 Task: Create a sub task Release to Production / Go Live for the task  Create a new online platform for online gaming tournaments in the project BarTech , assign it to team member softage.1@softage.net and update the status of the sub task to  Off Track , set the priority of the sub task to High
Action: Mouse moved to (366, 289)
Screenshot: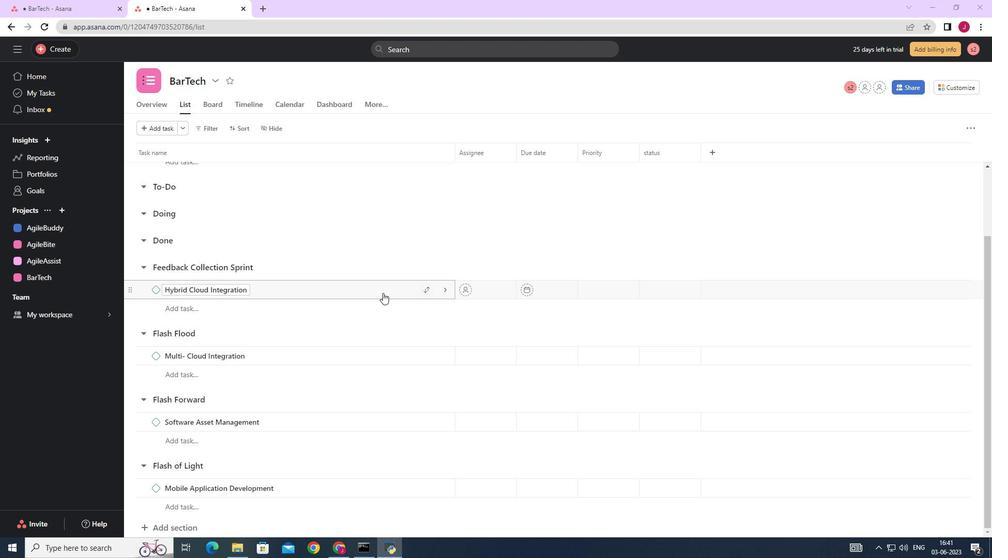 
Action: Mouse scrolled (366, 289) with delta (0, 0)
Screenshot: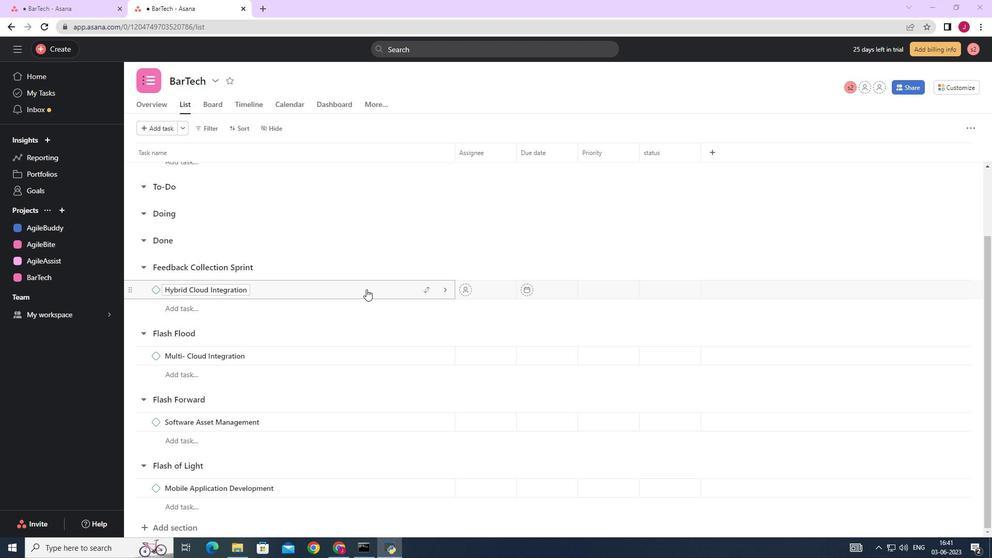 
Action: Mouse scrolled (366, 289) with delta (0, 0)
Screenshot: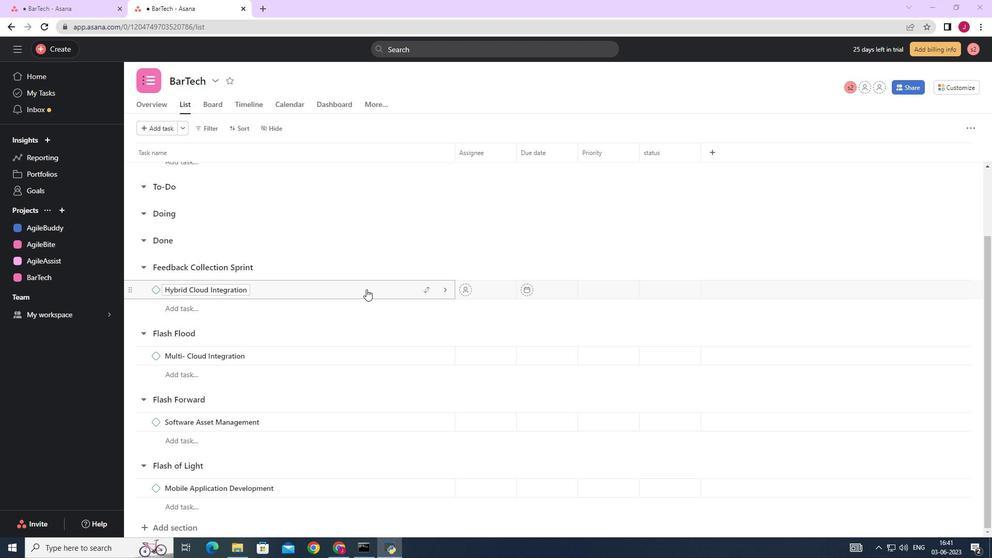 
Action: Mouse scrolled (366, 289) with delta (0, 0)
Screenshot: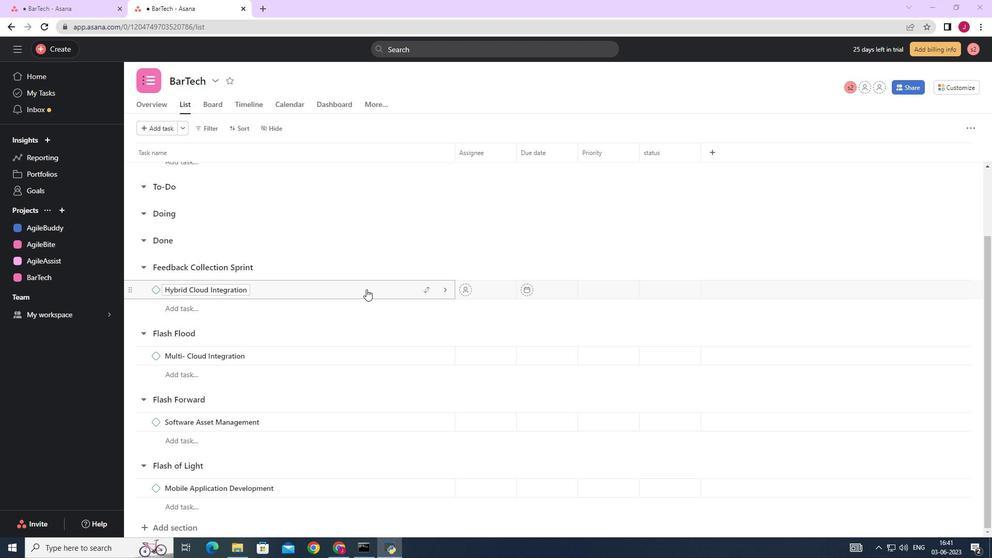 
Action: Mouse scrolled (366, 289) with delta (0, 0)
Screenshot: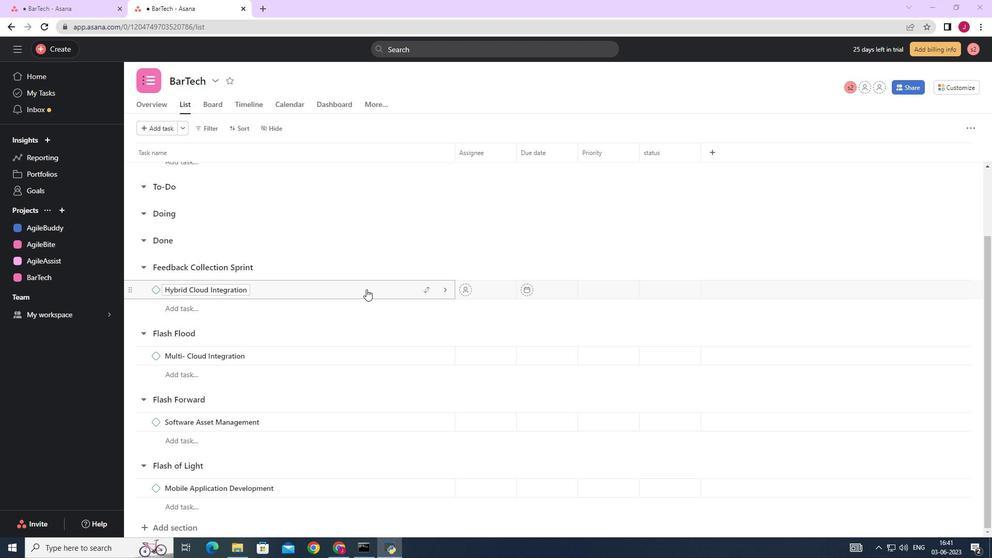 
Action: Mouse moved to (360, 318)
Screenshot: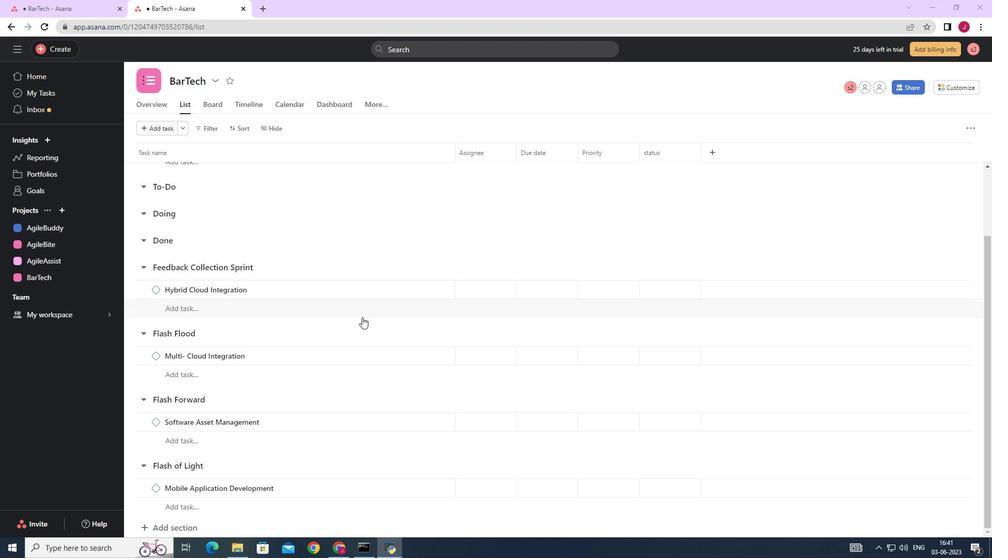 
Action: Mouse scrolled (361, 319) with delta (0, 0)
Screenshot: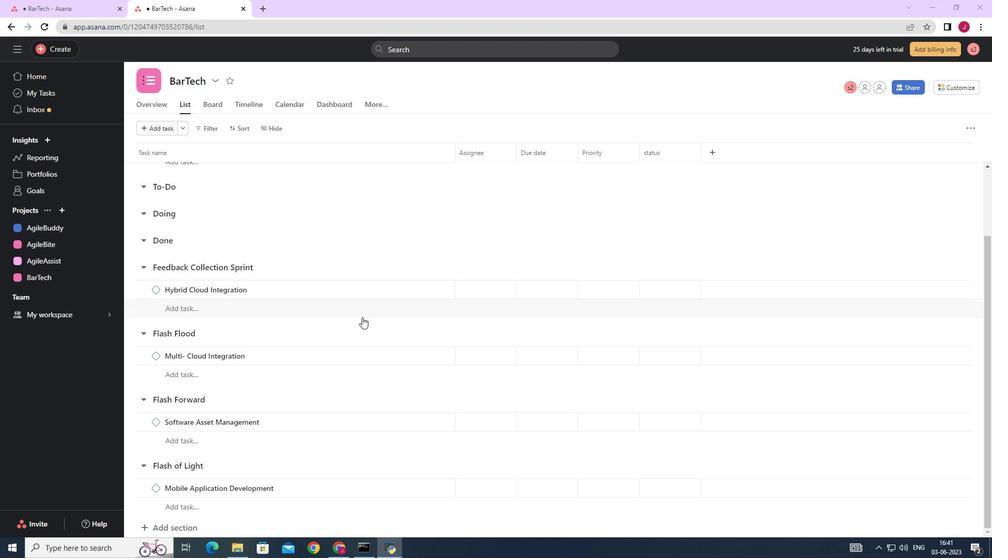 
Action: Mouse moved to (359, 318)
Screenshot: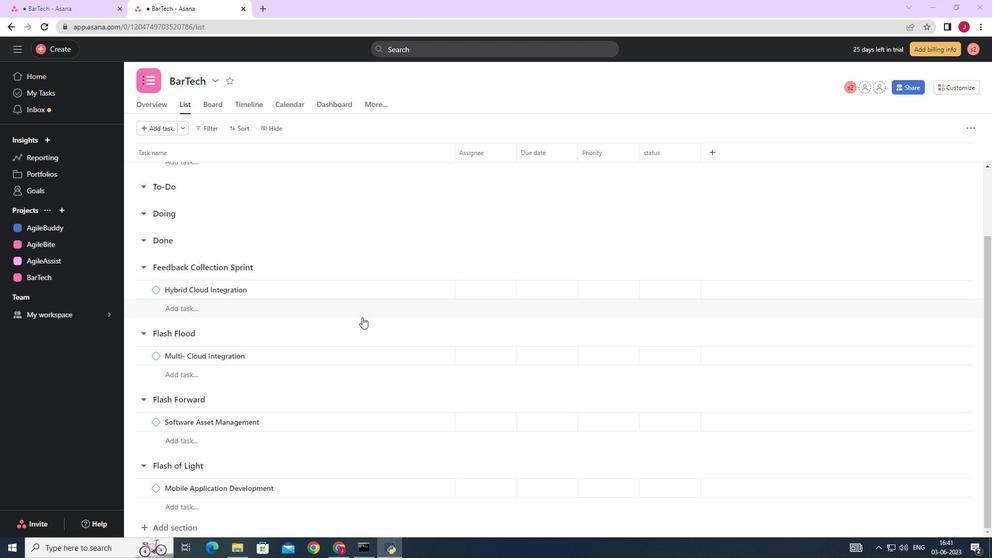 
Action: Mouse scrolled (361, 319) with delta (0, 0)
Screenshot: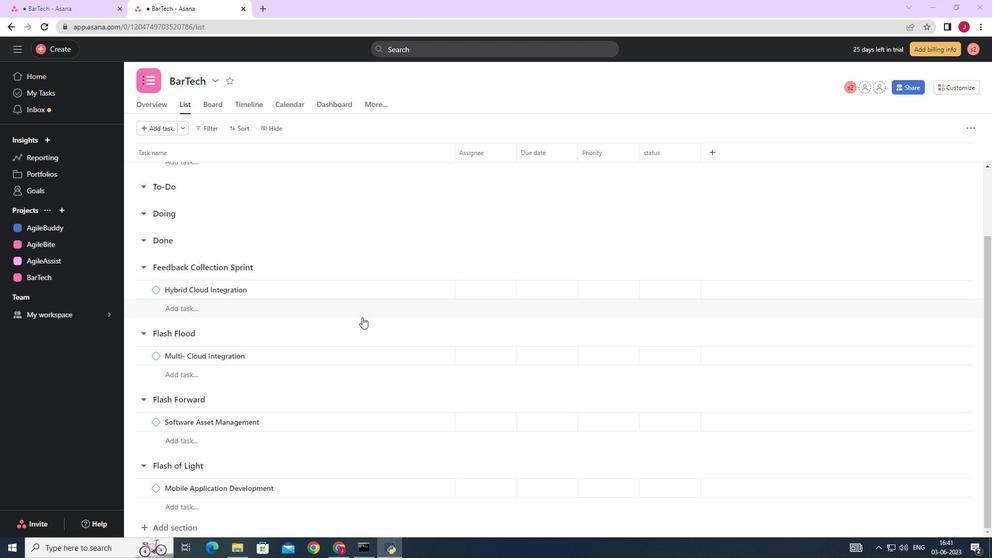 
Action: Mouse scrolled (361, 319) with delta (0, 0)
Screenshot: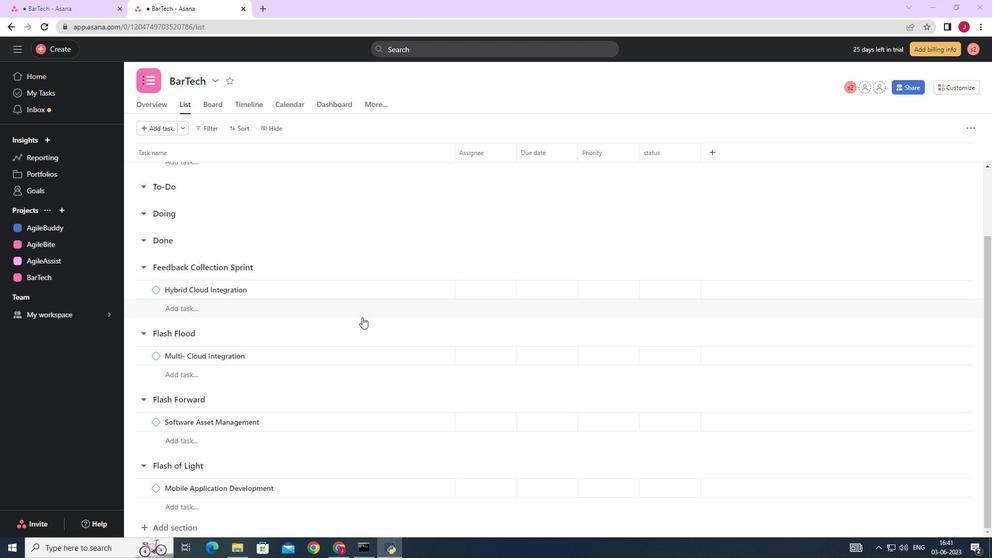 
Action: Mouse moved to (331, 312)
Screenshot: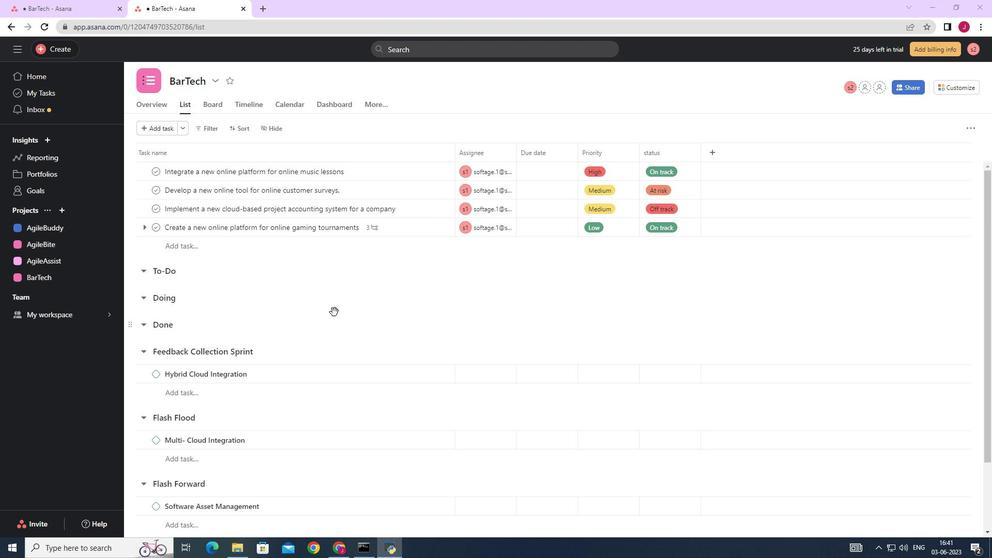 
Action: Mouse scrolled (331, 311) with delta (0, 0)
Screenshot: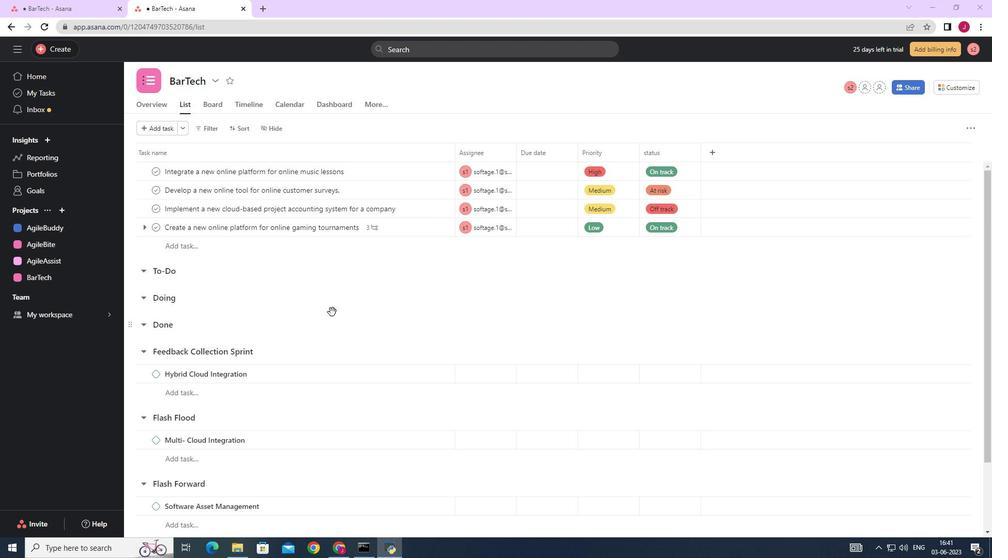 
Action: Mouse scrolled (331, 311) with delta (0, 0)
Screenshot: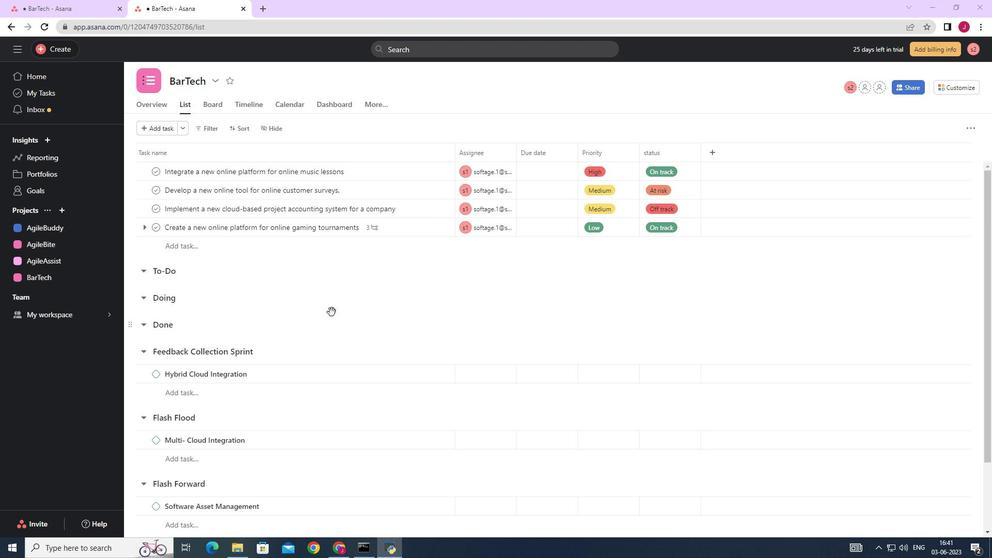 
Action: Mouse scrolled (331, 311) with delta (0, 0)
Screenshot: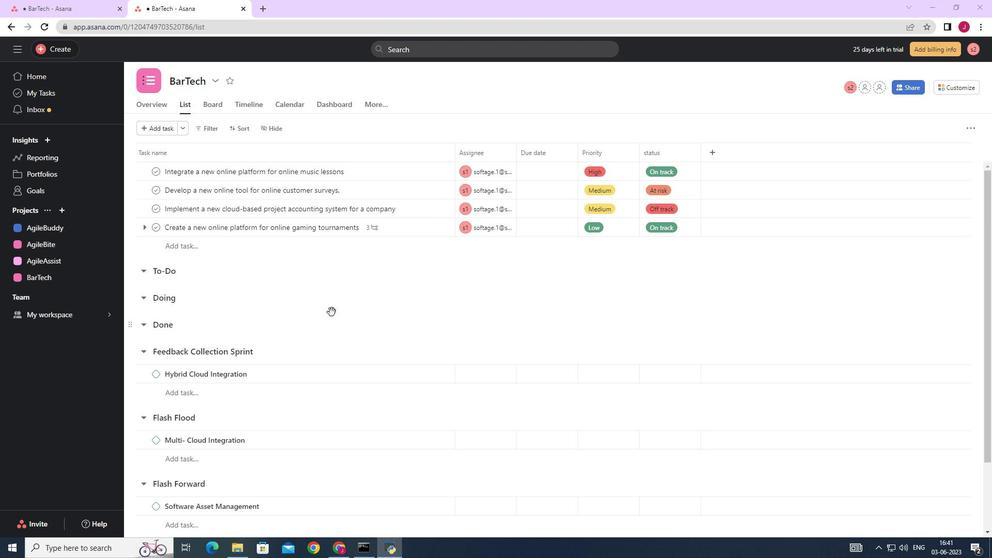
Action: Mouse scrolled (331, 311) with delta (0, 0)
Screenshot: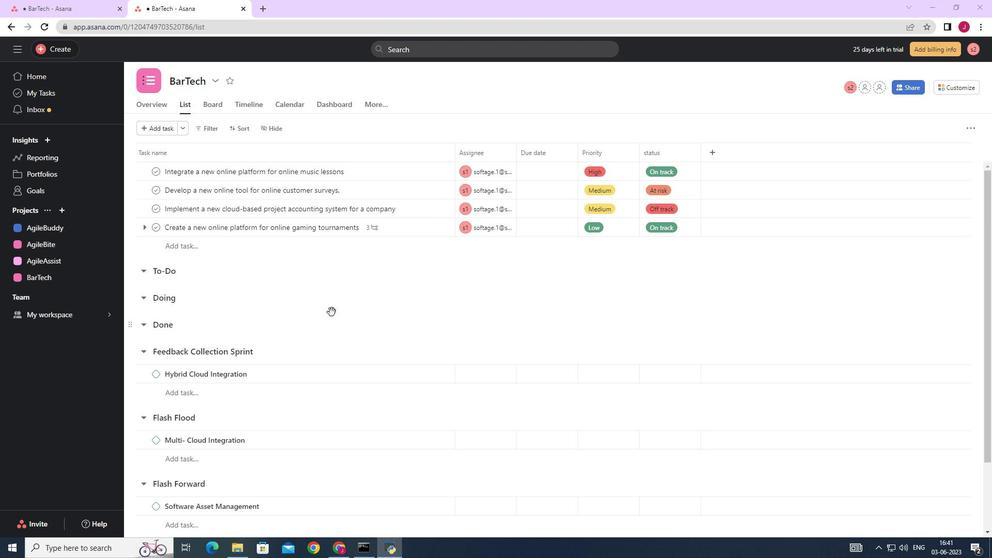 
Action: Mouse moved to (412, 260)
Screenshot: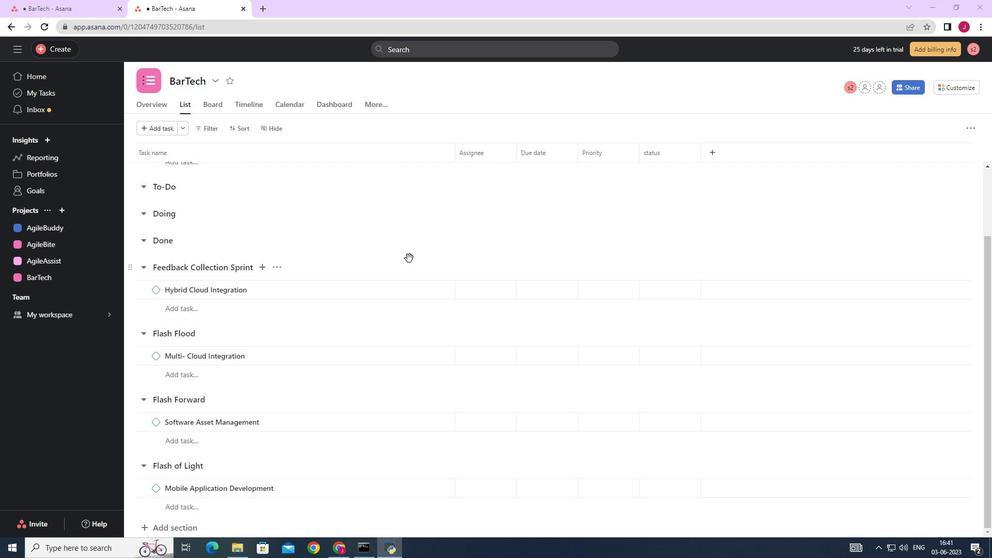 
Action: Mouse scrolled (412, 261) with delta (0, 0)
Screenshot: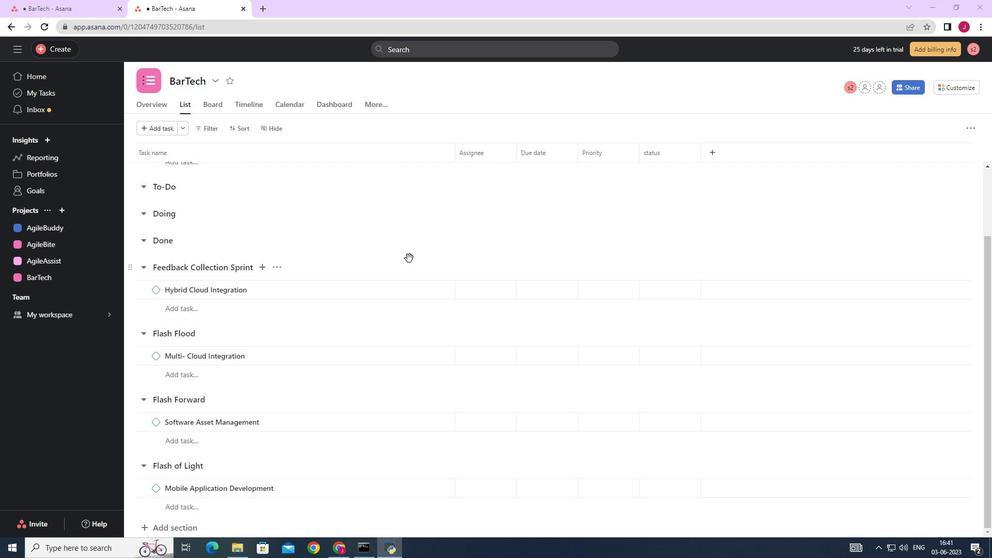 
Action: Mouse scrolled (412, 261) with delta (0, 0)
Screenshot: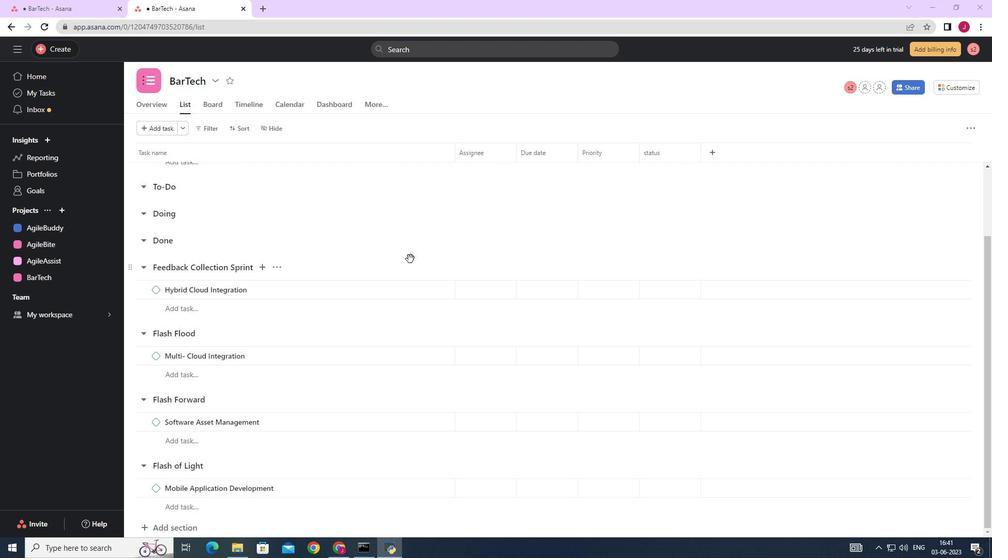 
Action: Mouse scrolled (412, 261) with delta (0, 0)
Screenshot: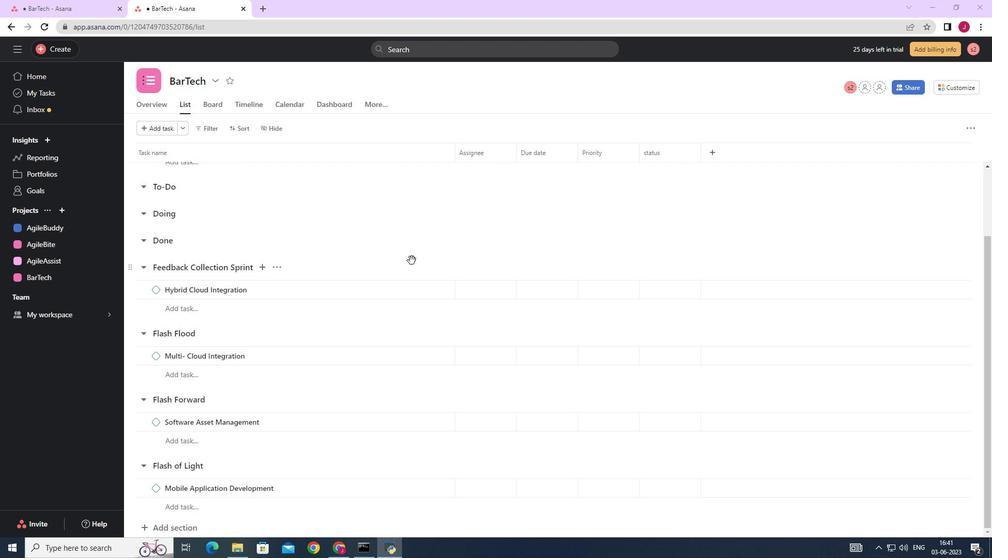 
Action: Mouse moved to (419, 272)
Screenshot: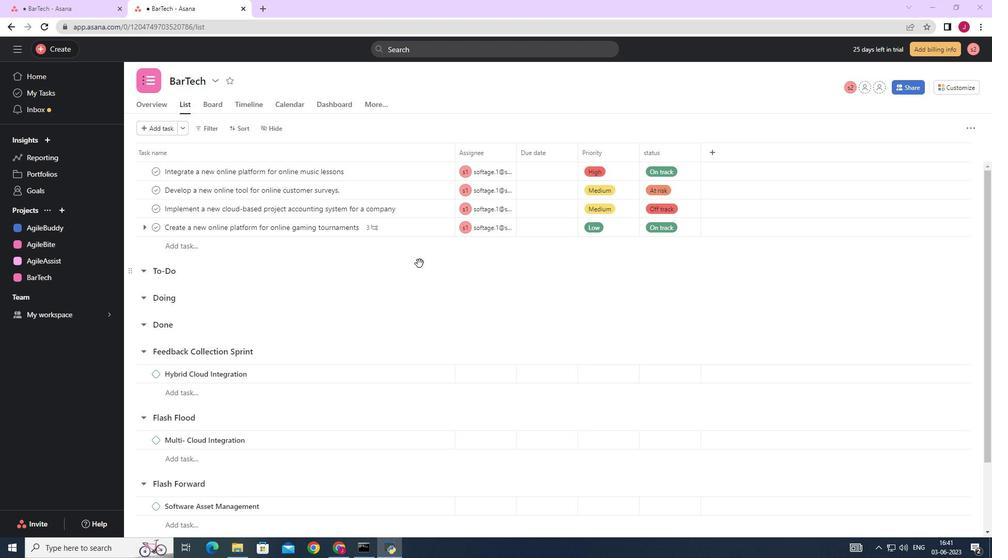 
Action: Mouse scrolled (419, 273) with delta (0, 0)
Screenshot: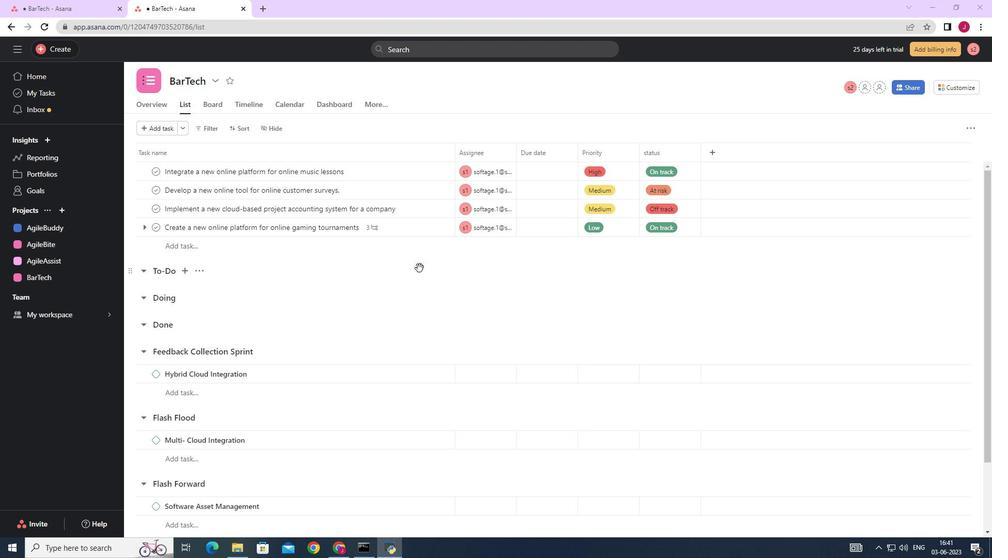 
Action: Mouse scrolled (419, 273) with delta (0, 0)
Screenshot: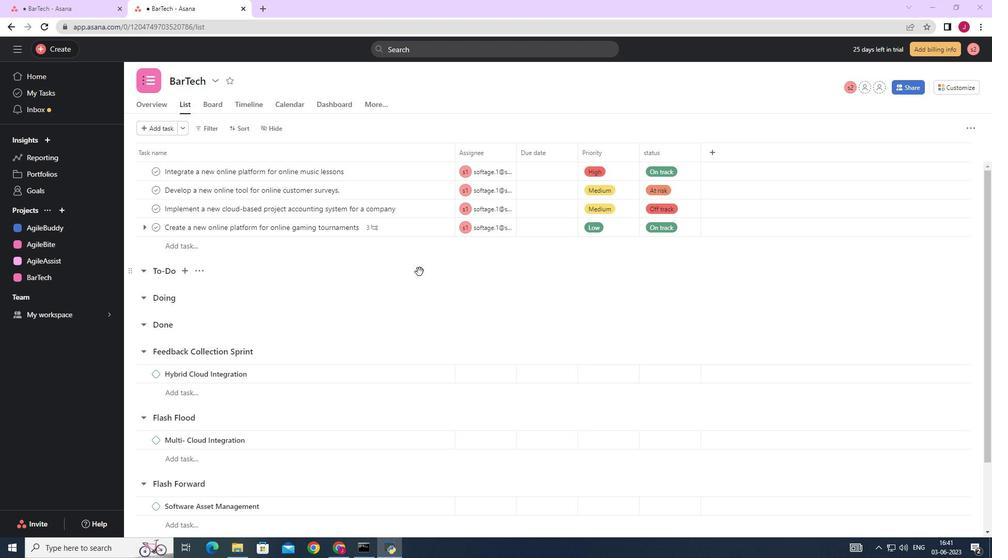 
Action: Mouse moved to (419, 273)
Screenshot: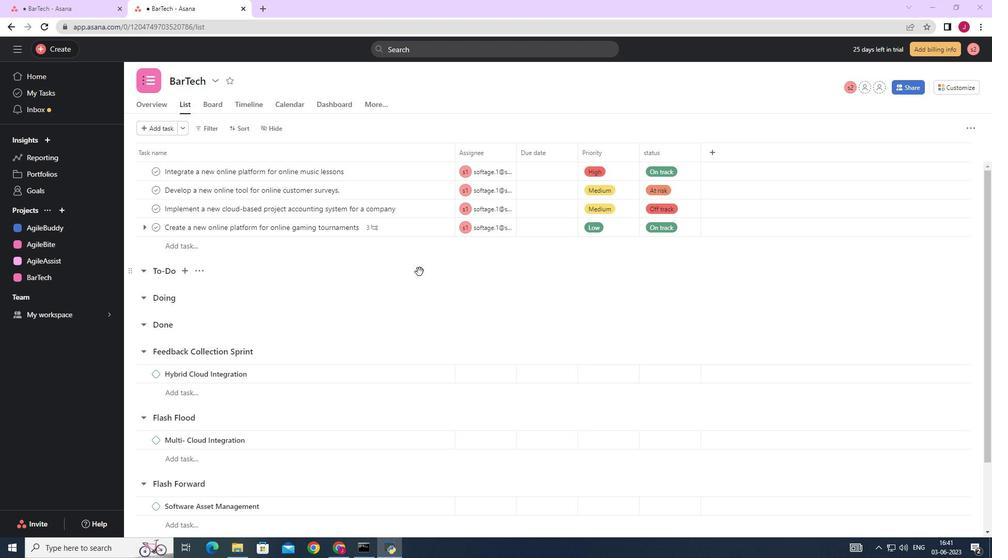 
Action: Mouse scrolled (419, 274) with delta (0, 0)
Screenshot: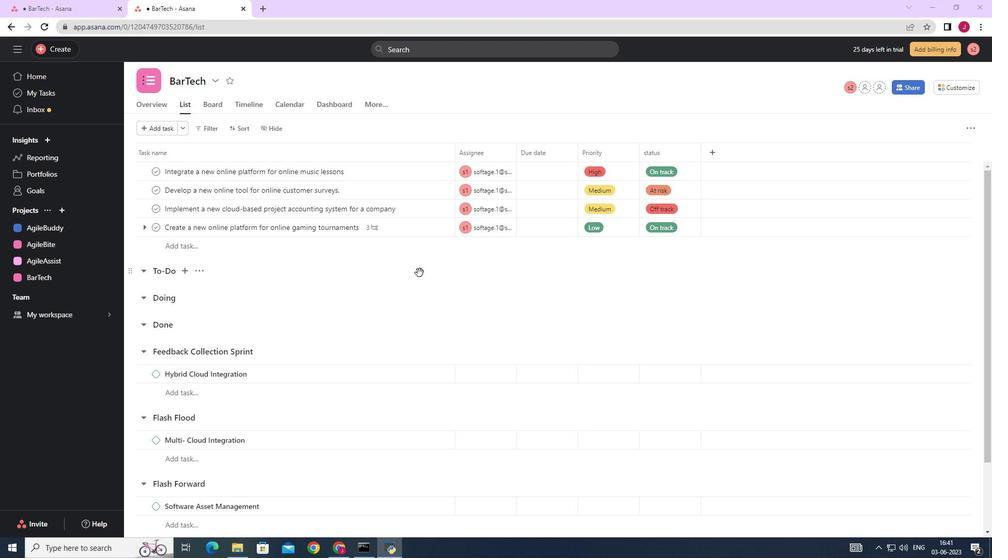 
Action: Mouse moved to (407, 231)
Screenshot: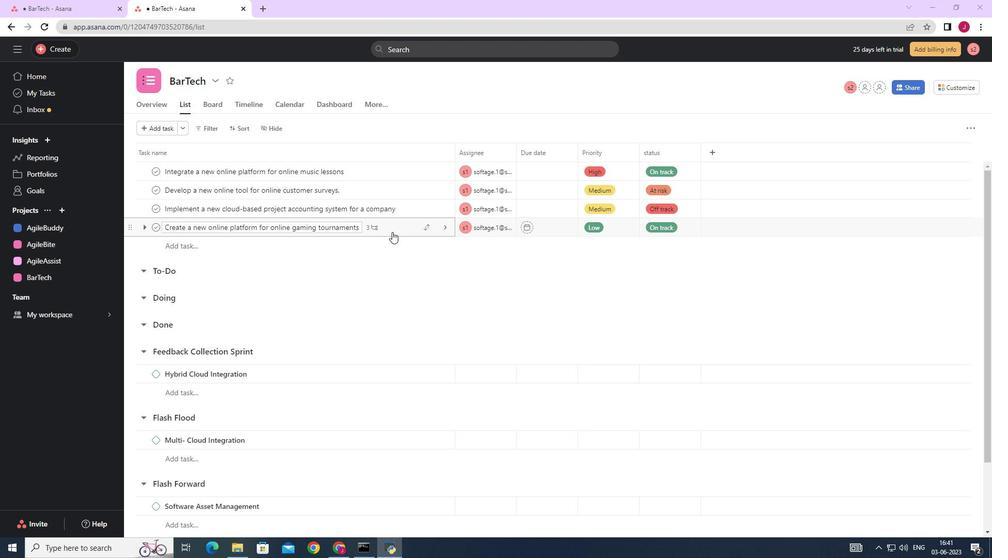 
Action: Mouse pressed left at (407, 231)
Screenshot: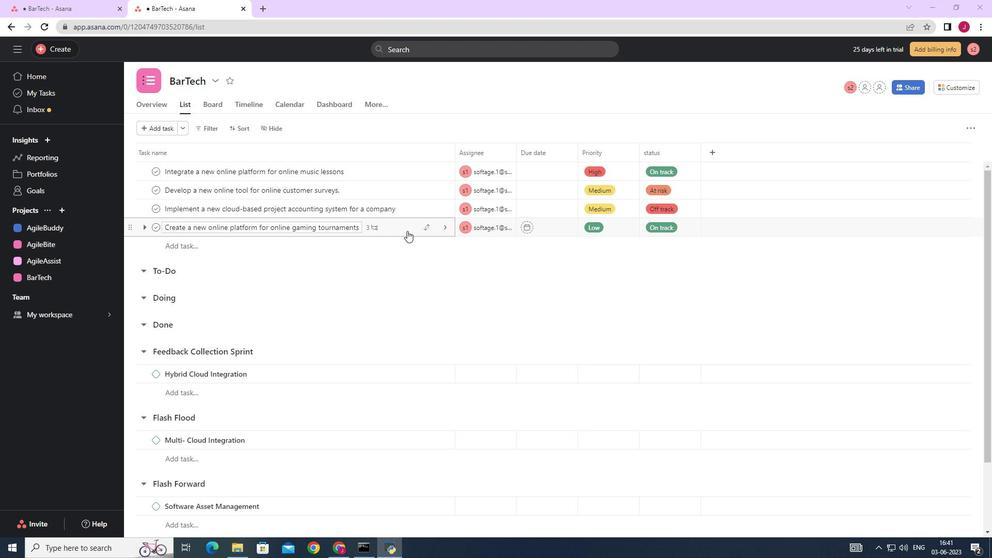 
Action: Mouse moved to (700, 298)
Screenshot: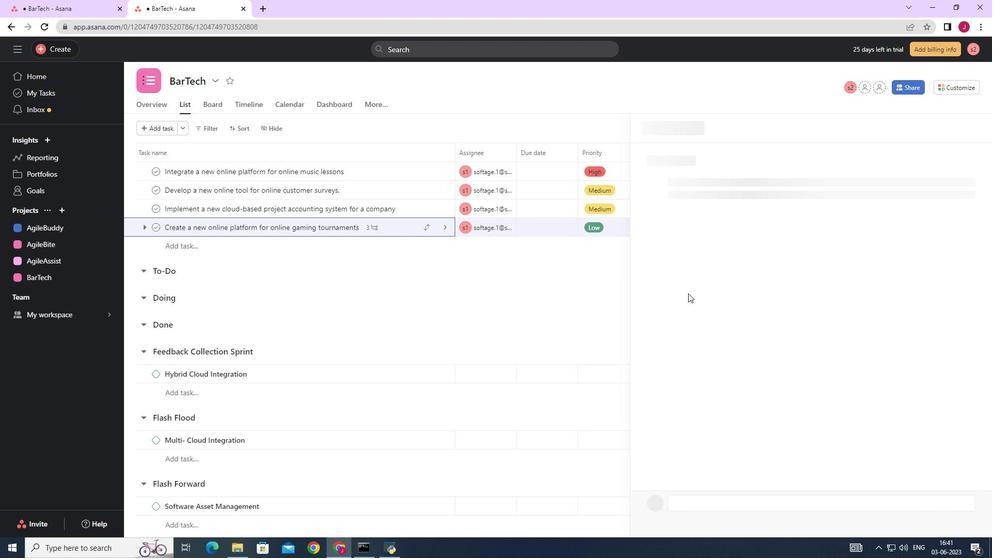 
Action: Mouse scrolled (700, 297) with delta (0, 0)
Screenshot: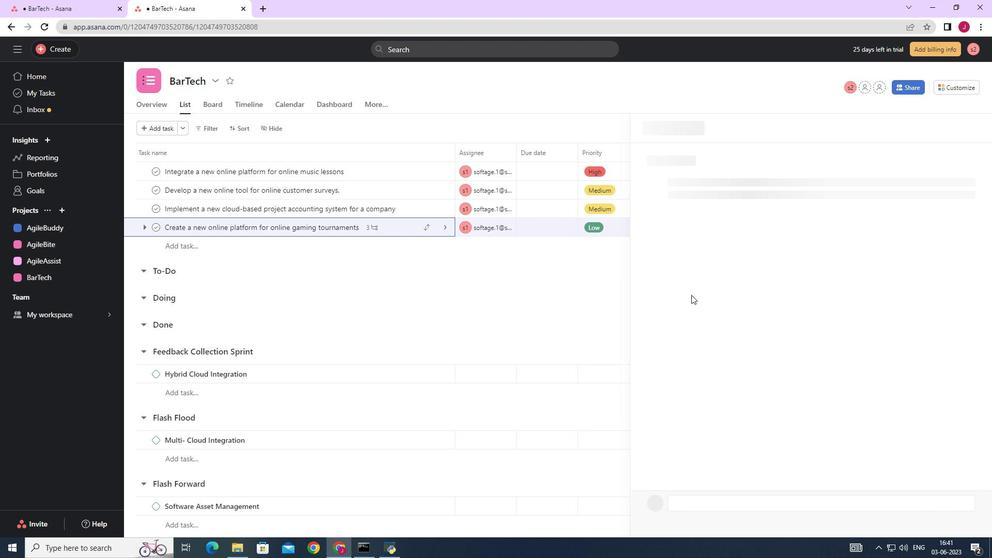 
Action: Mouse scrolled (700, 297) with delta (0, 0)
Screenshot: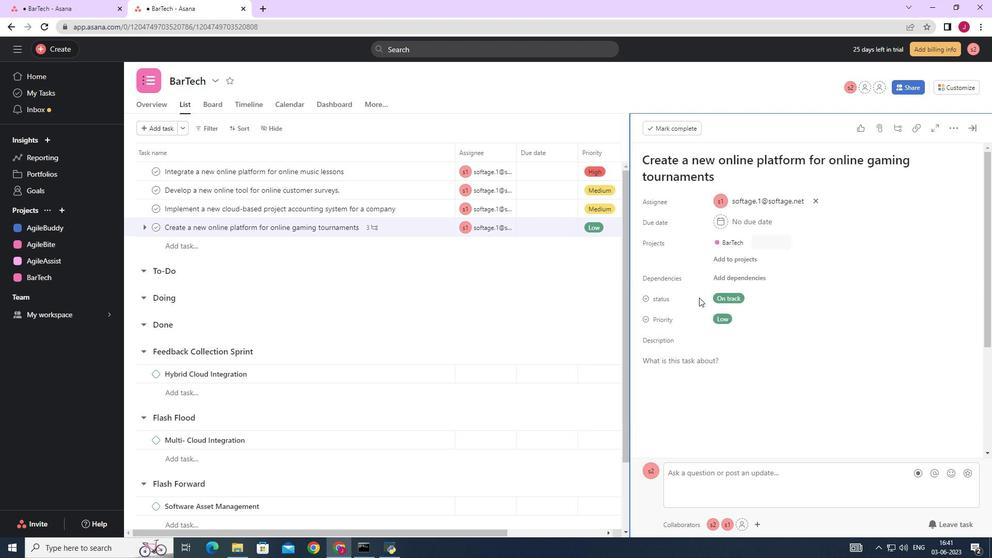
Action: Mouse scrolled (700, 297) with delta (0, 0)
Screenshot: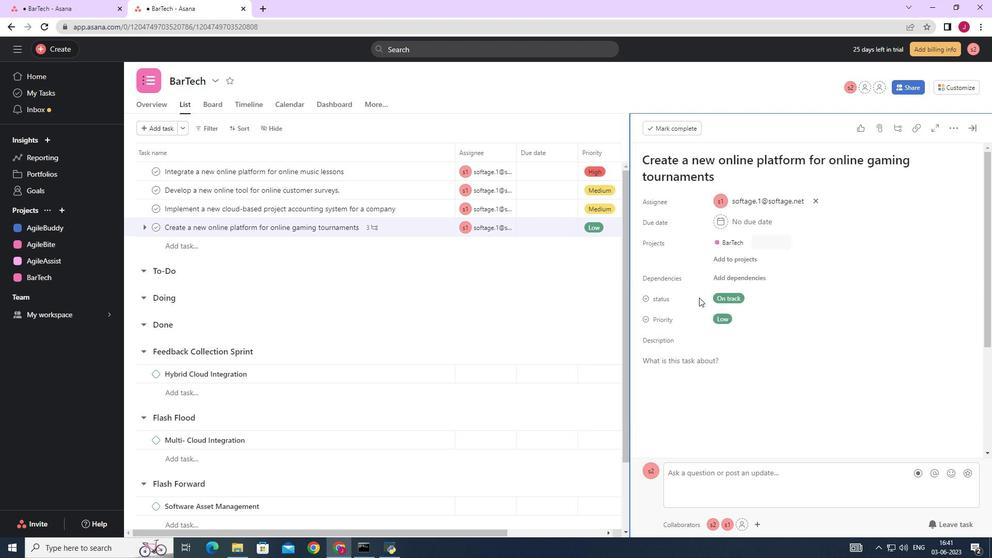 
Action: Mouse scrolled (700, 297) with delta (0, 0)
Screenshot: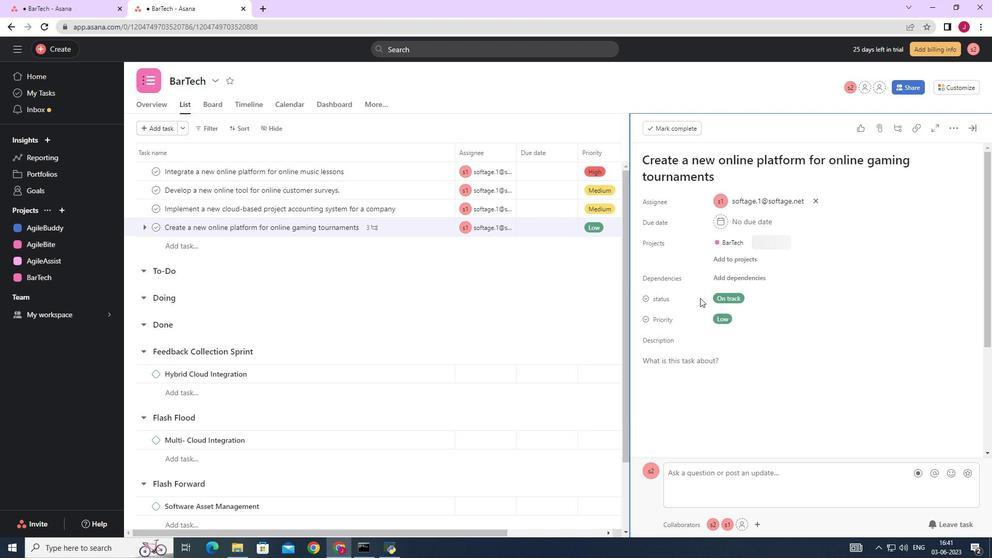 
Action: Mouse moved to (680, 372)
Screenshot: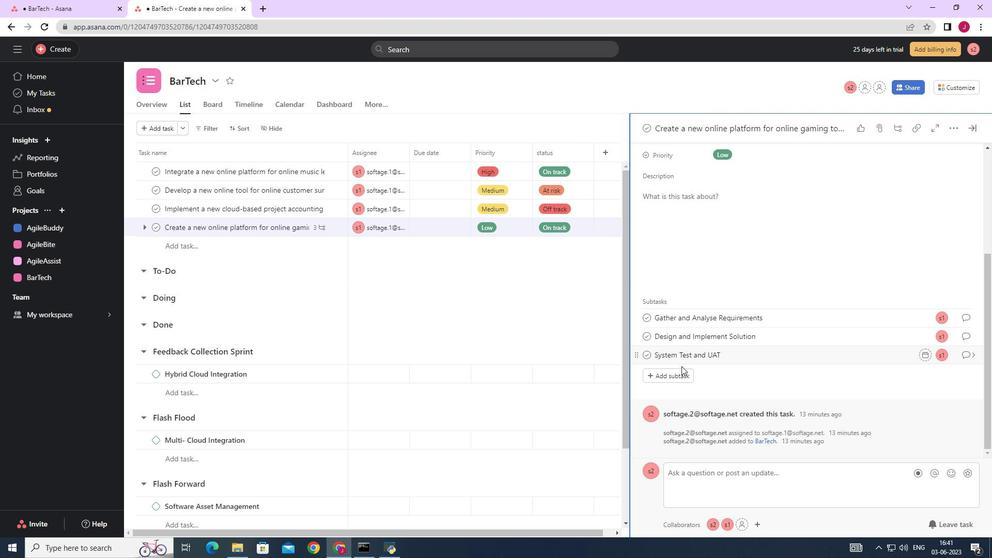 
Action: Mouse pressed left at (680, 372)
Screenshot: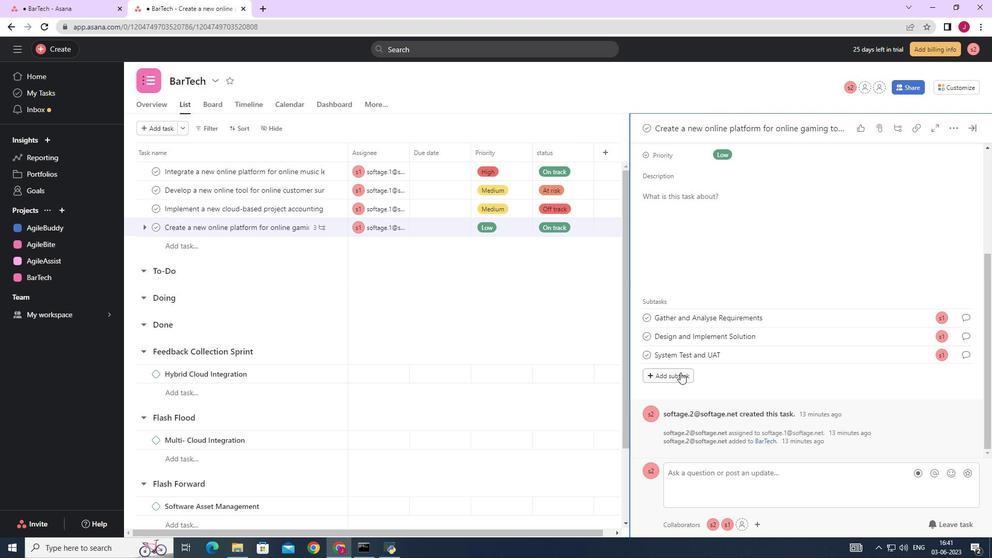 
Action: Mouse moved to (717, 335)
Screenshot: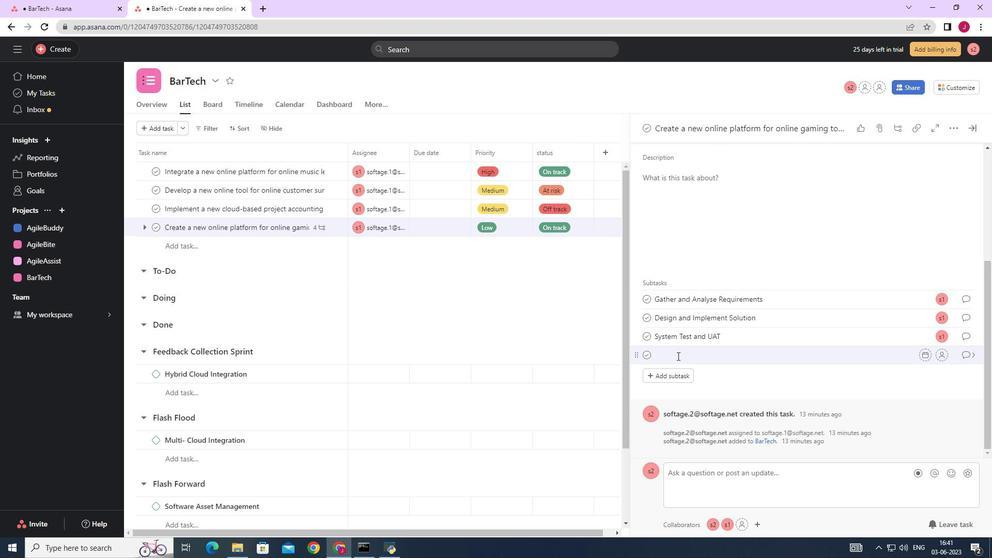 
Action: Key pressed <Key.caps_lock><Key.caps_lock>r<Key.caps_lock>EKE<Key.backspace><Key.backspace>
Screenshot: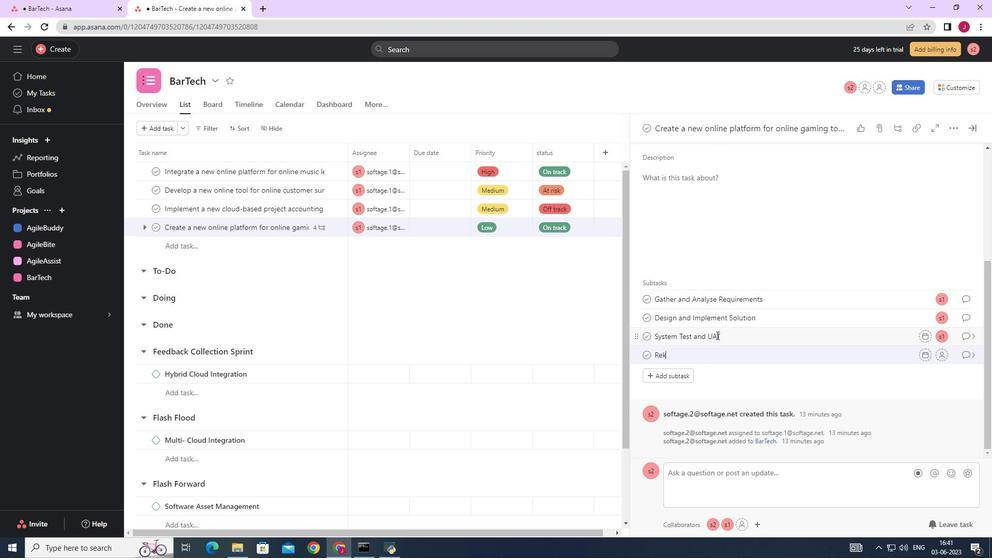 
Action: Mouse moved to (717, 335)
Screenshot: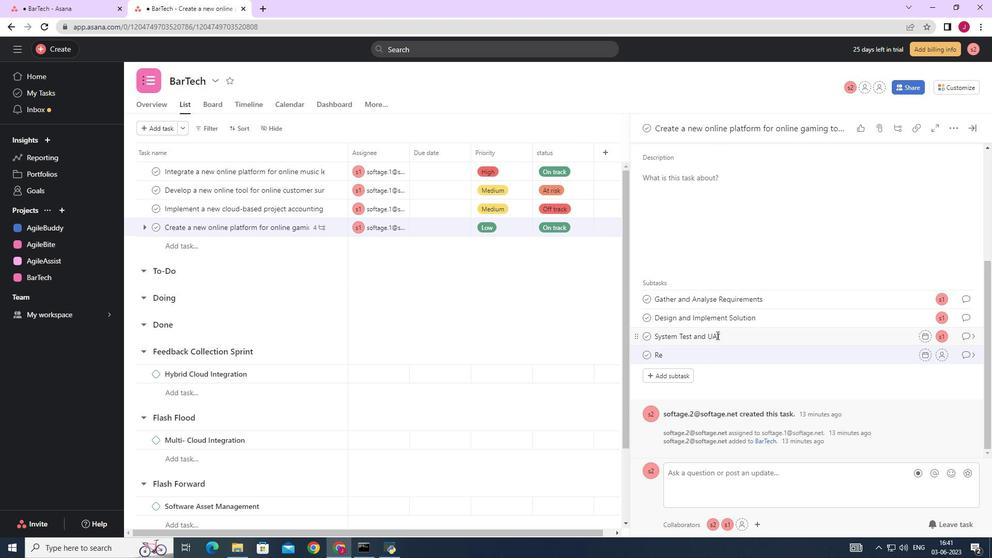 
Action: Key pressed LEASE<Key.space>TO<Key.space>PRODUCTION<Key.space>/<Key.space><Key.caps_lock>g<Key.caps_lock>O<Key.space><Key.caps_lock>l<Key.caps_lock>IVE
Screenshot: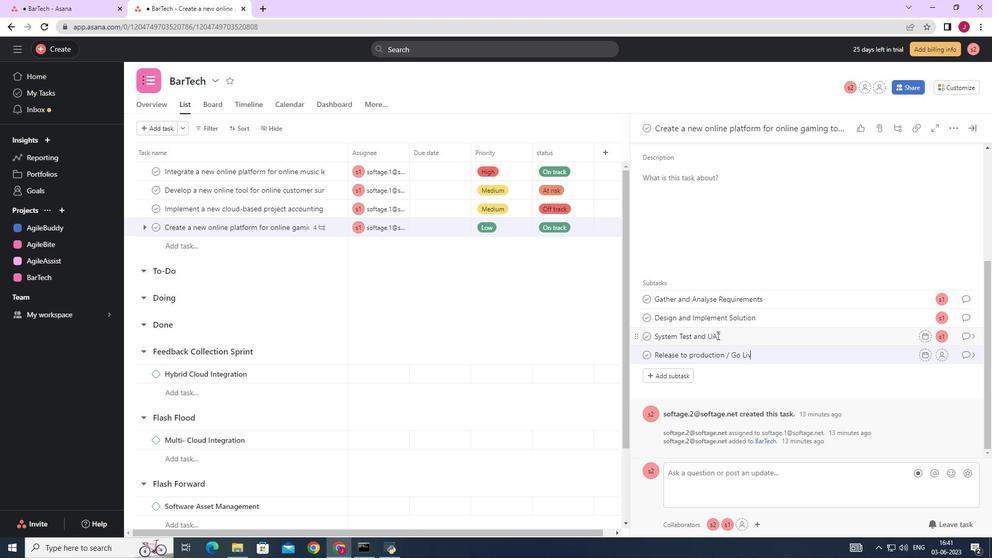 
Action: Mouse moved to (944, 353)
Screenshot: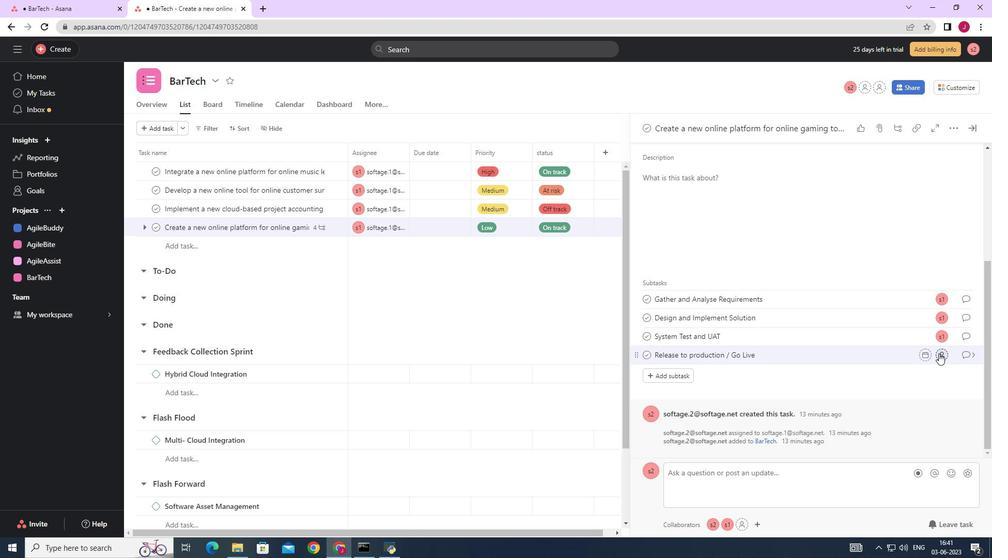 
Action: Mouse pressed left at (944, 353)
Screenshot: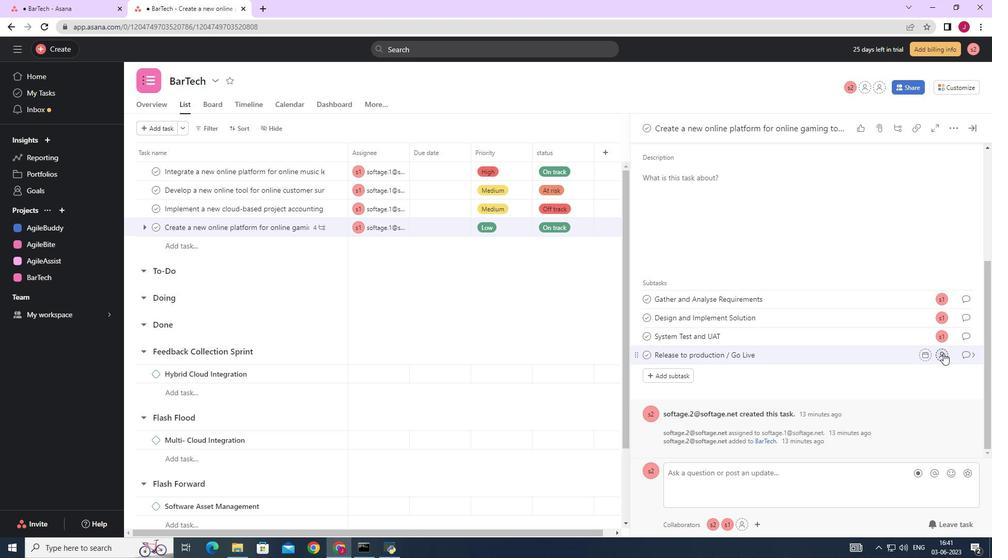 
Action: Mouse moved to (828, 384)
Screenshot: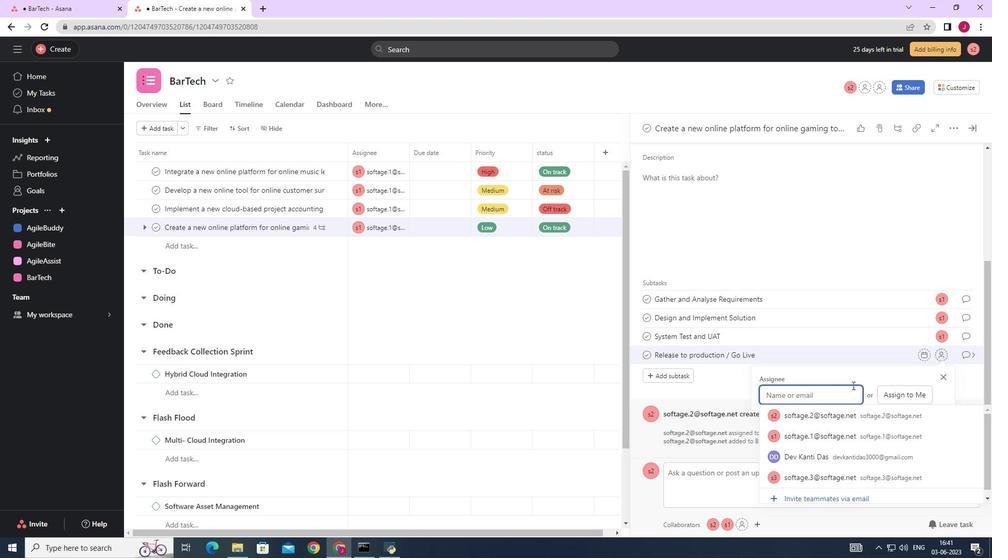 
Action: Key pressed SOFTAGE.1
Screenshot: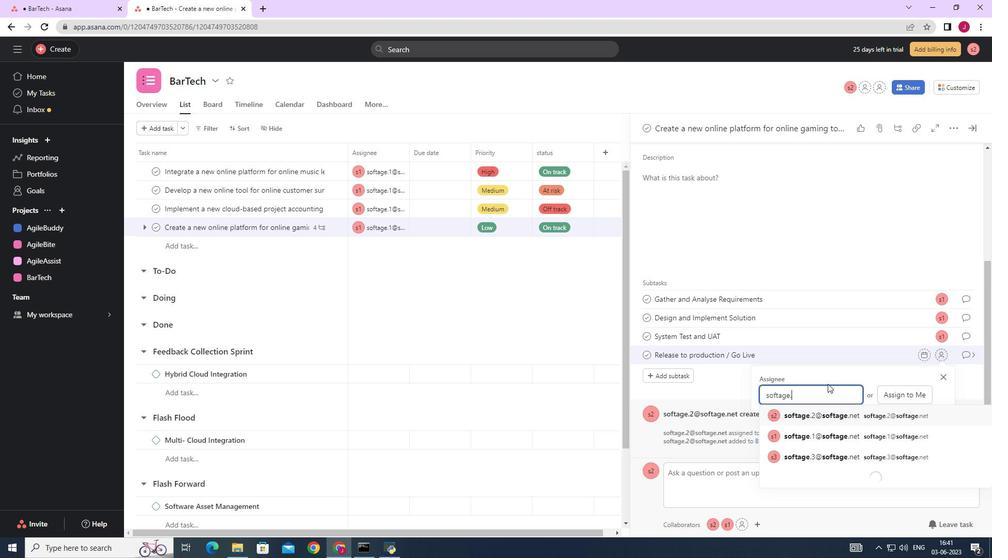 
Action: Mouse moved to (836, 415)
Screenshot: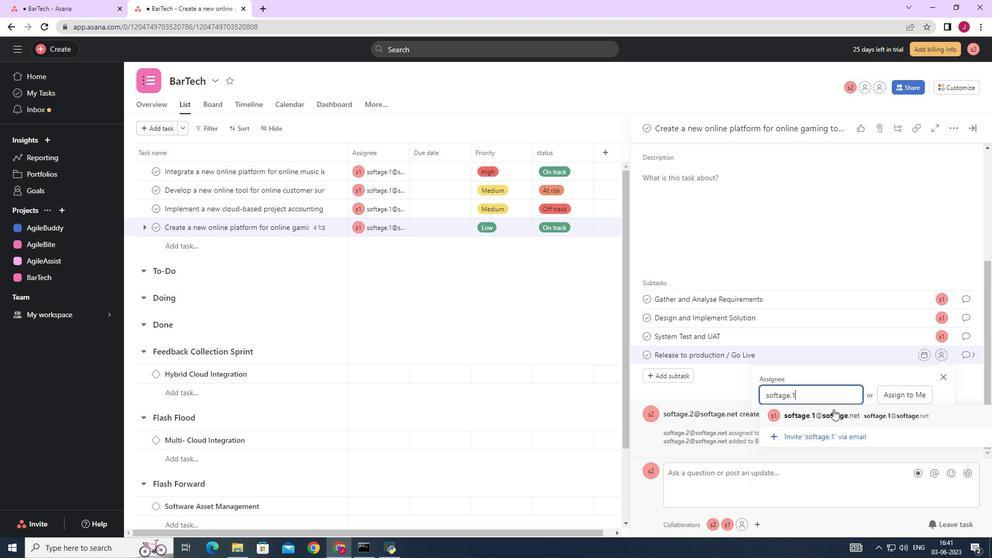 
Action: Mouse pressed left at (836, 415)
Screenshot: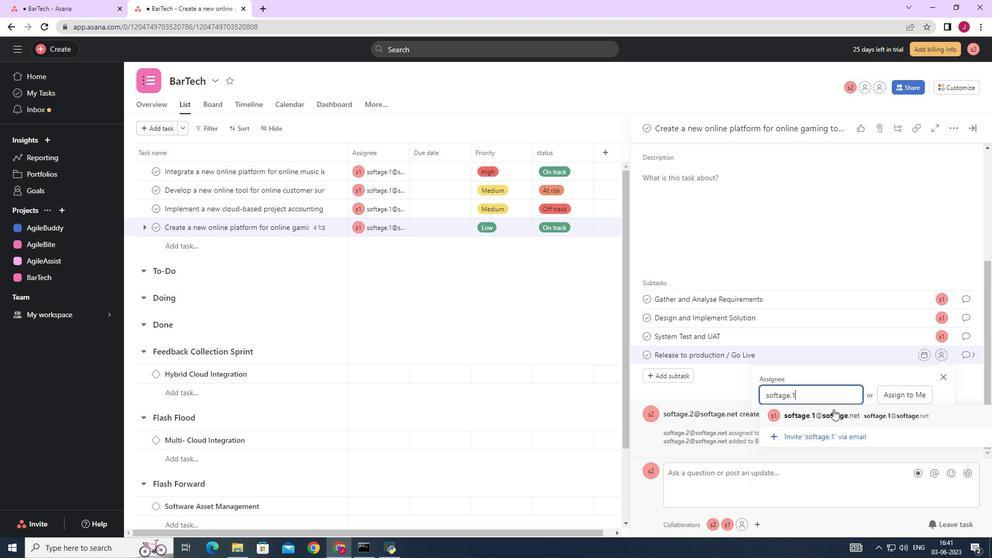
Action: Mouse moved to (962, 353)
Screenshot: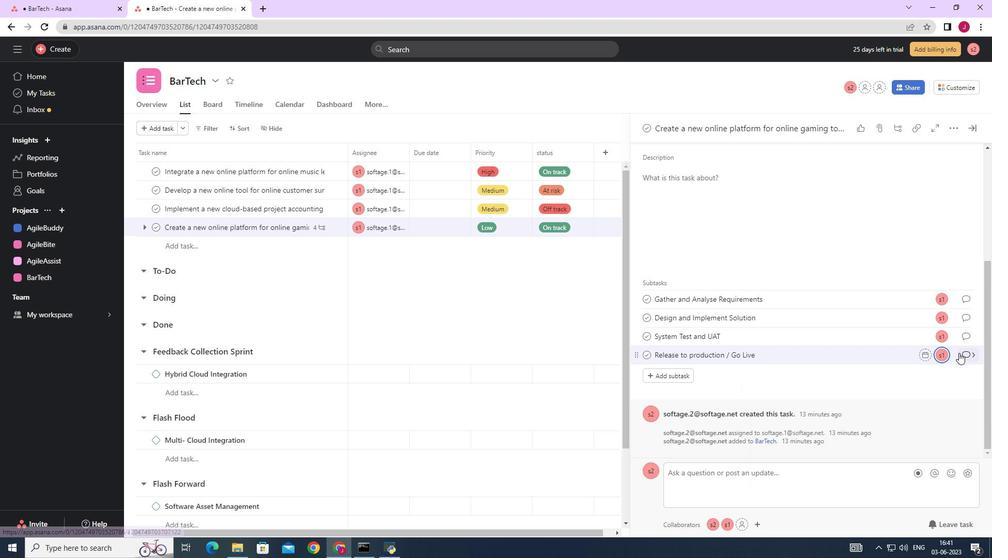 
Action: Mouse pressed left at (962, 353)
Screenshot: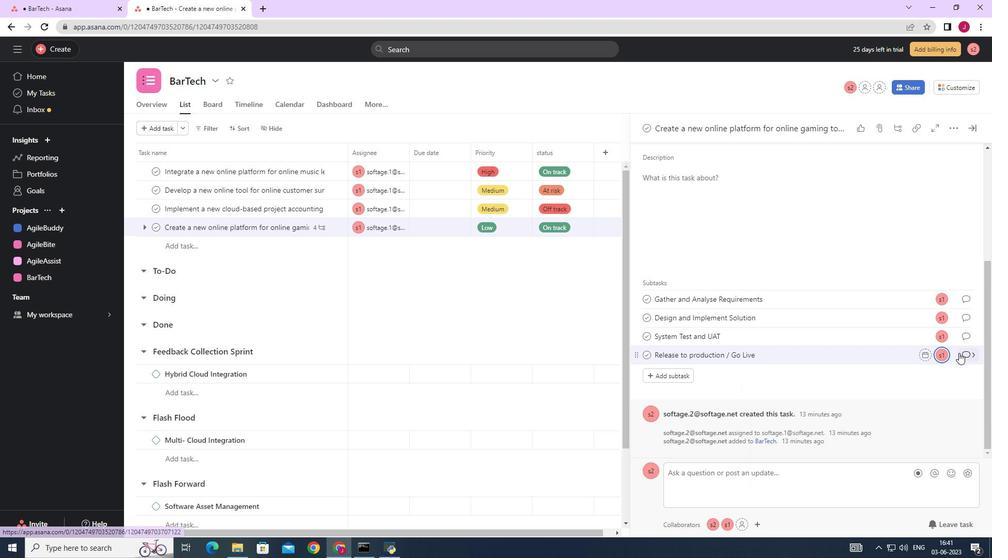 
Action: Mouse moved to (678, 275)
Screenshot: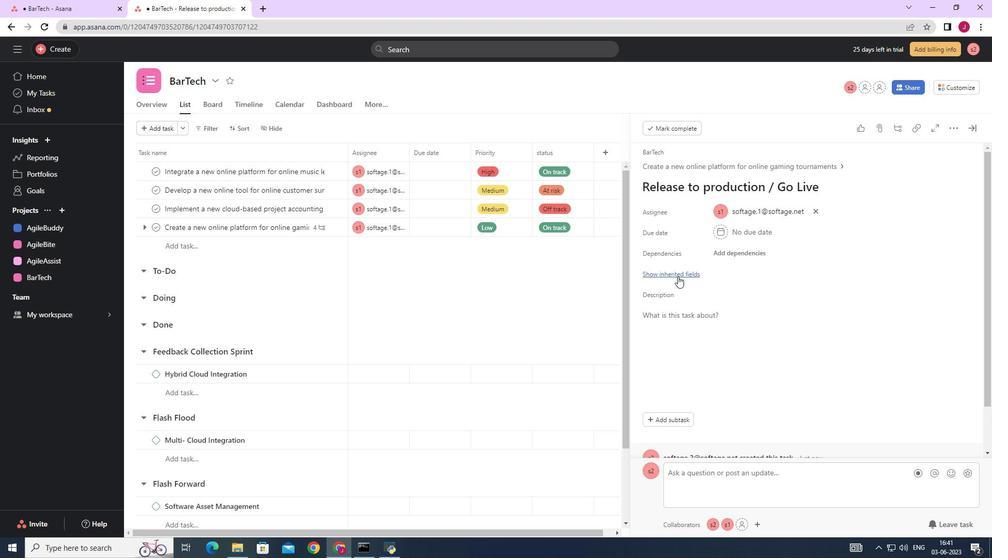 
Action: Mouse pressed left at (678, 275)
Screenshot: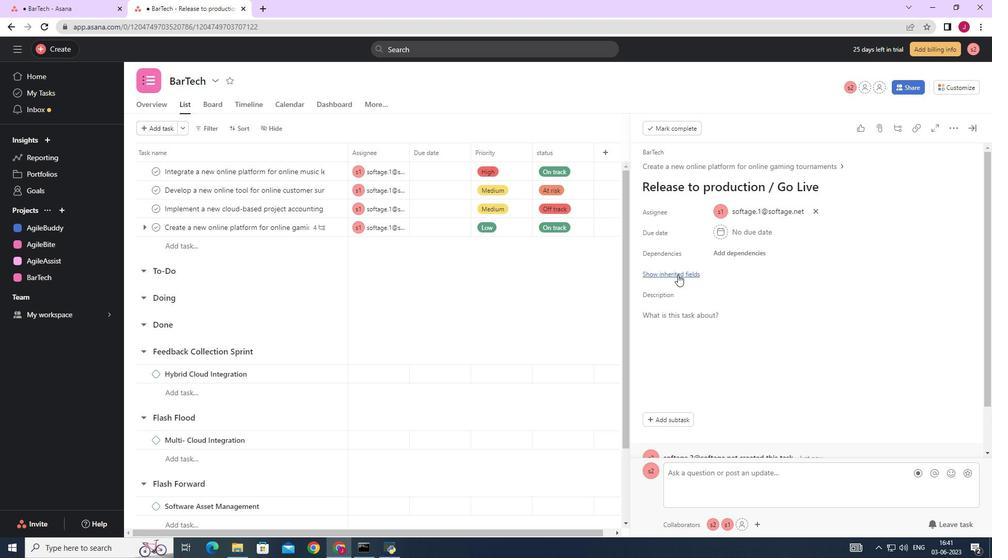 
Action: Mouse moved to (717, 293)
Screenshot: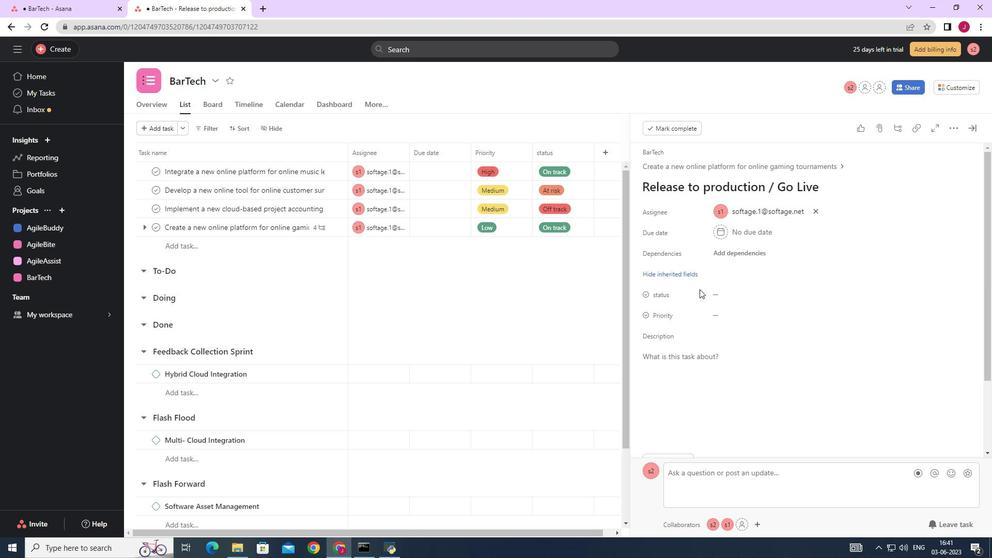 
Action: Mouse pressed left at (716, 293)
Screenshot: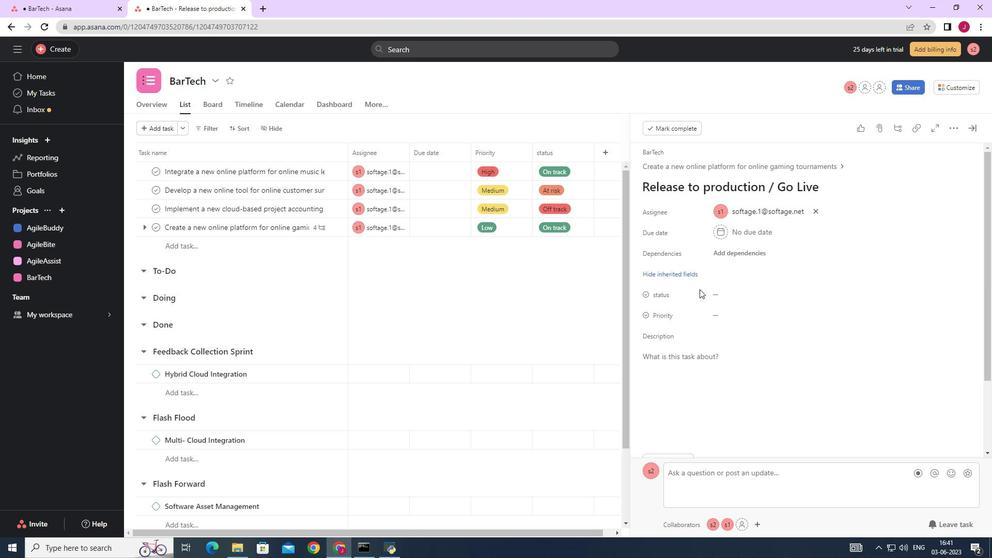 
Action: Mouse moved to (755, 347)
Screenshot: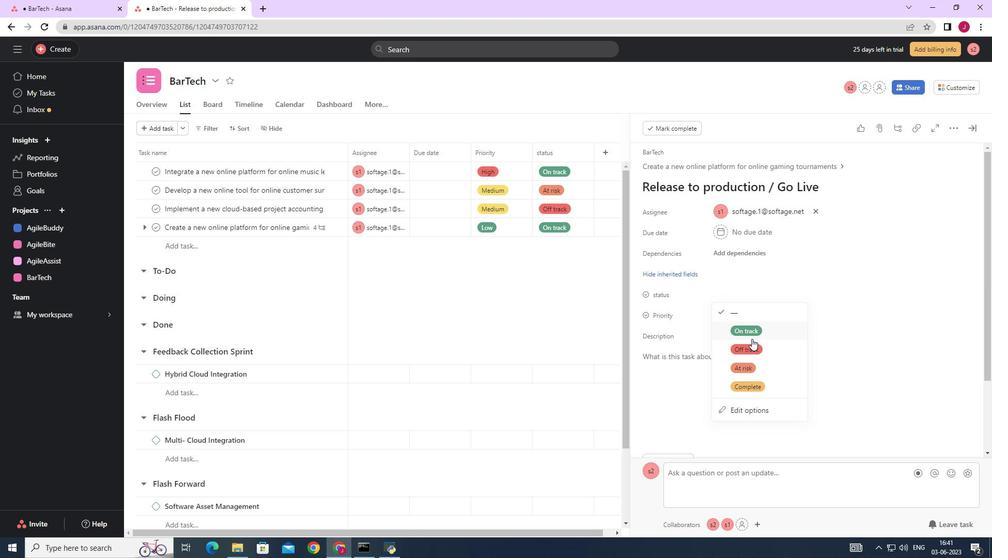 
Action: Mouse pressed left at (755, 347)
Screenshot: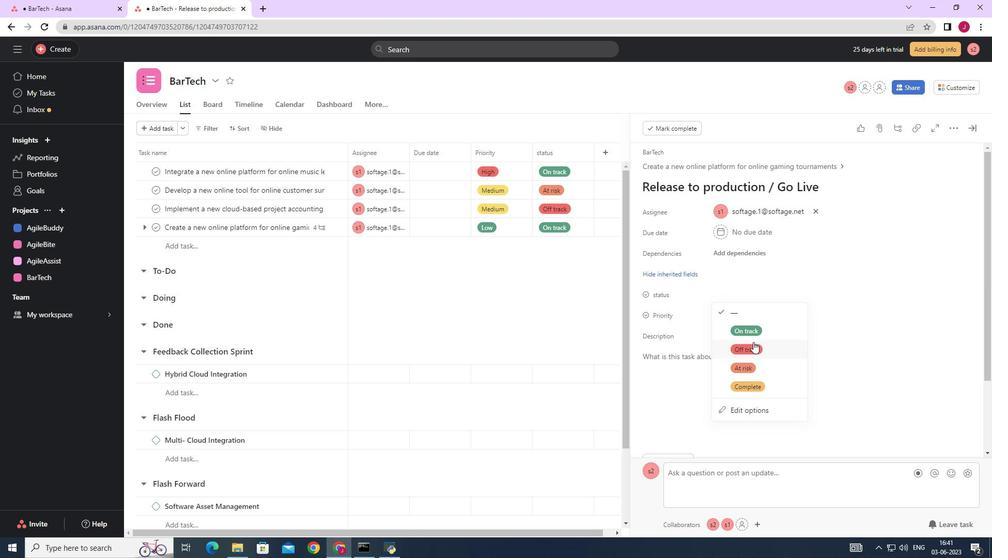 
Action: Mouse moved to (742, 312)
Screenshot: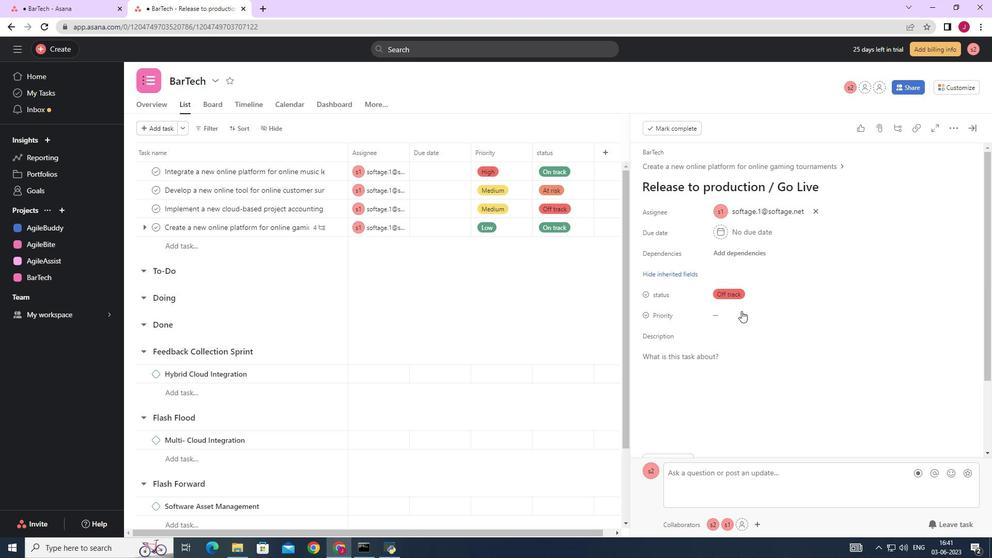 
Action: Mouse pressed left at (742, 312)
Screenshot: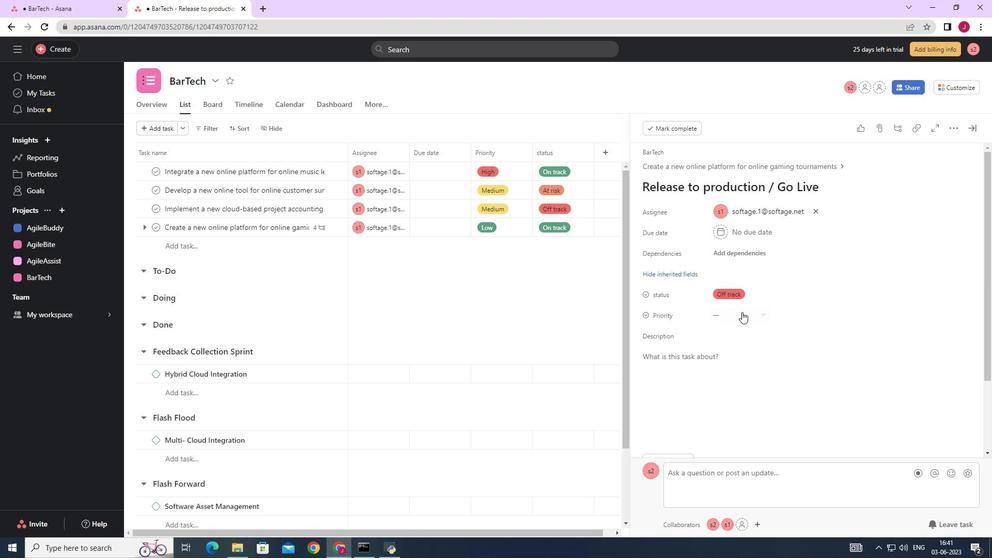 
Action: Mouse moved to (746, 347)
Screenshot: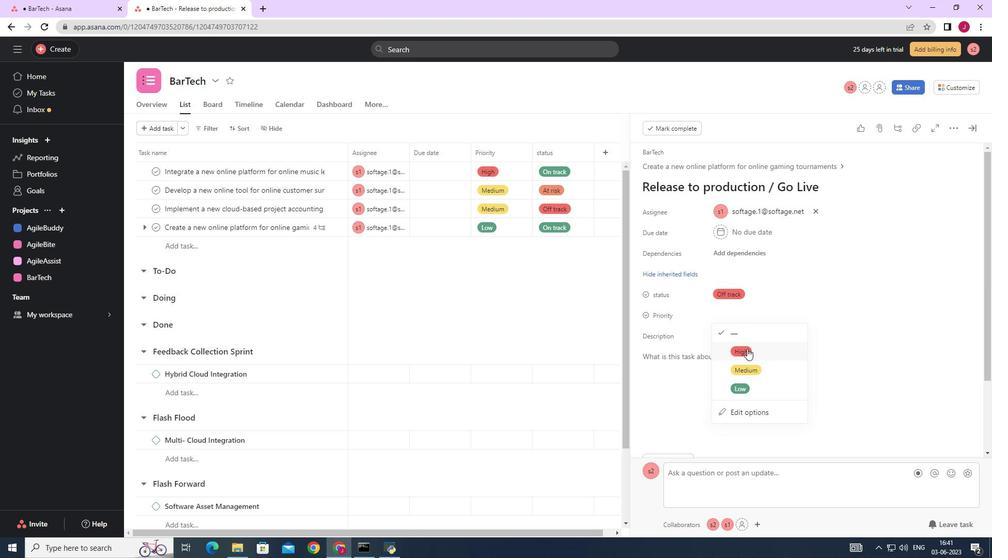 
Action: Mouse pressed left at (746, 347)
Screenshot: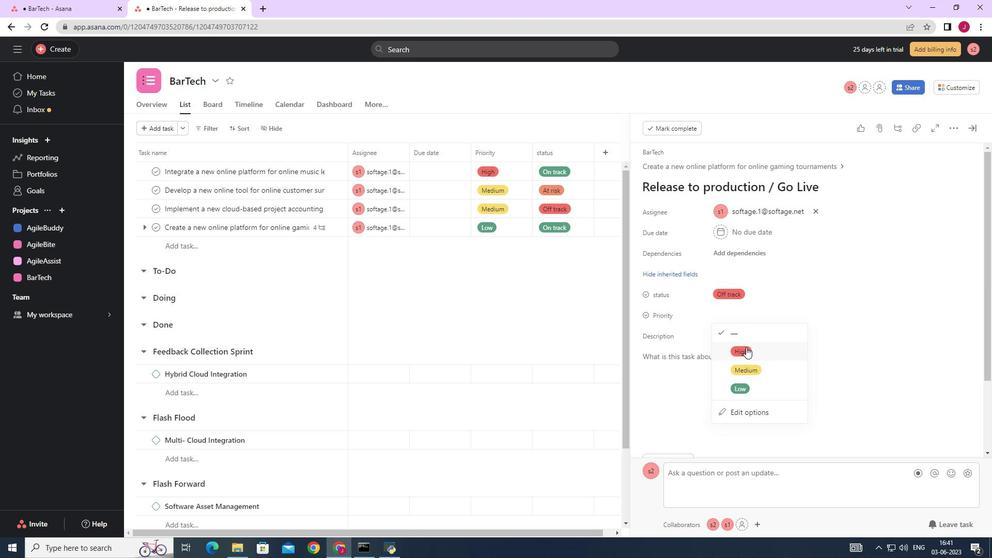
Action: Mouse moved to (973, 126)
Screenshot: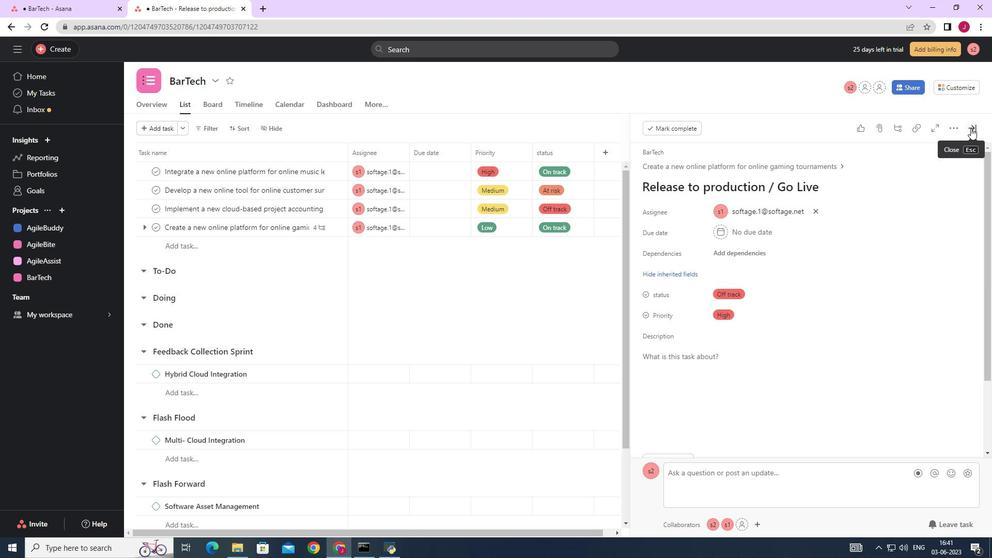 
Action: Mouse pressed left at (973, 126)
Screenshot: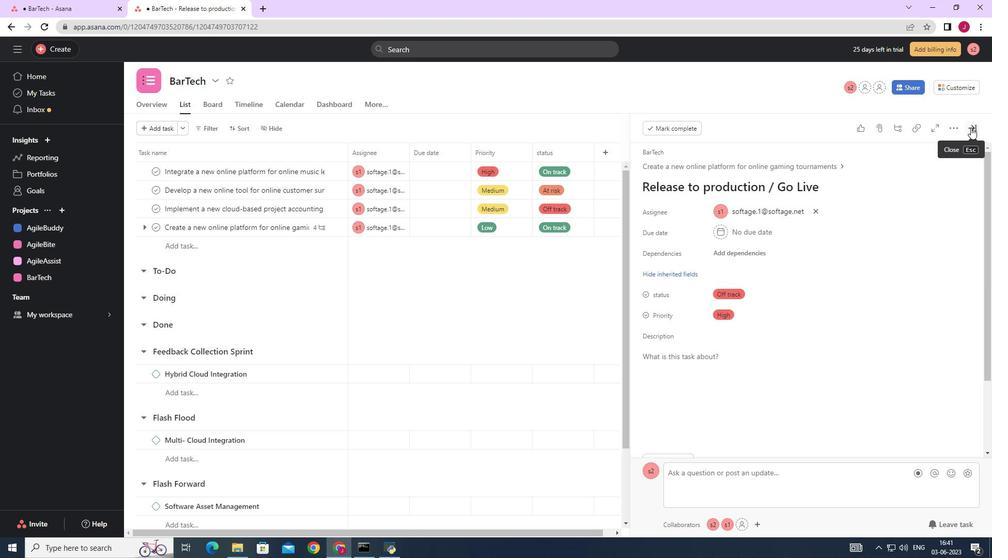 
Action: Mouse moved to (970, 126)
Screenshot: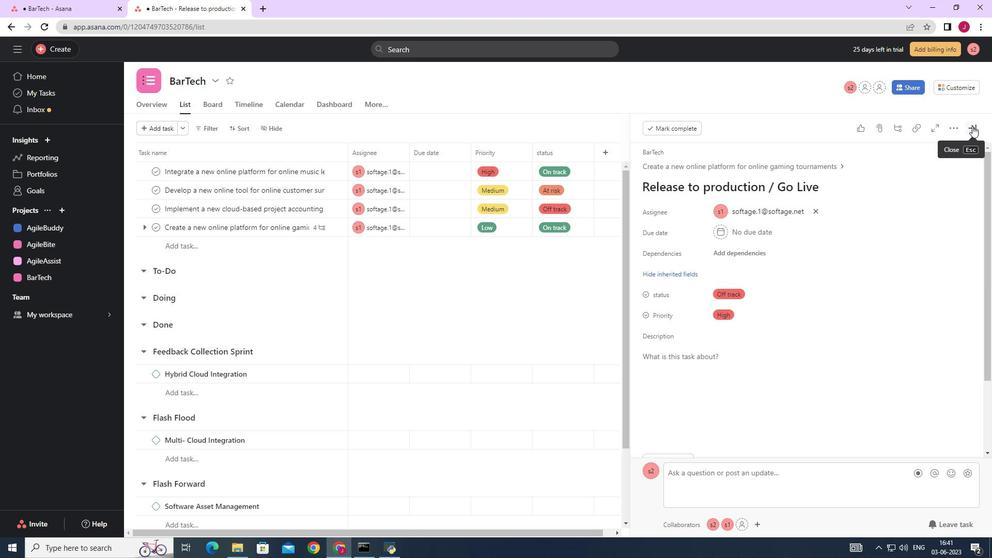 
